 Task: Create a due date automation trigger when advanced on, 2 days before a card is due add fields without custom field "Resume" set to 10 at 11:00 AM.
Action: Mouse moved to (816, 239)
Screenshot: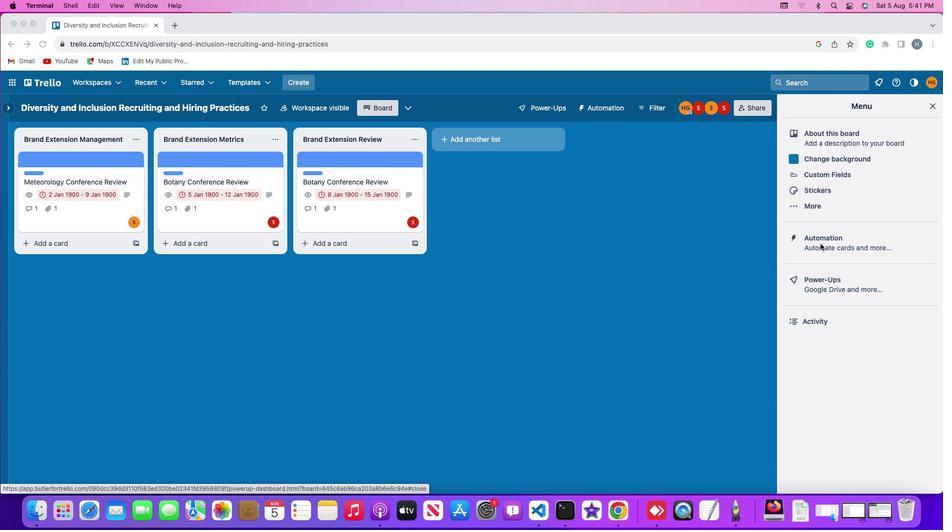 
Action: Mouse pressed left at (816, 239)
Screenshot: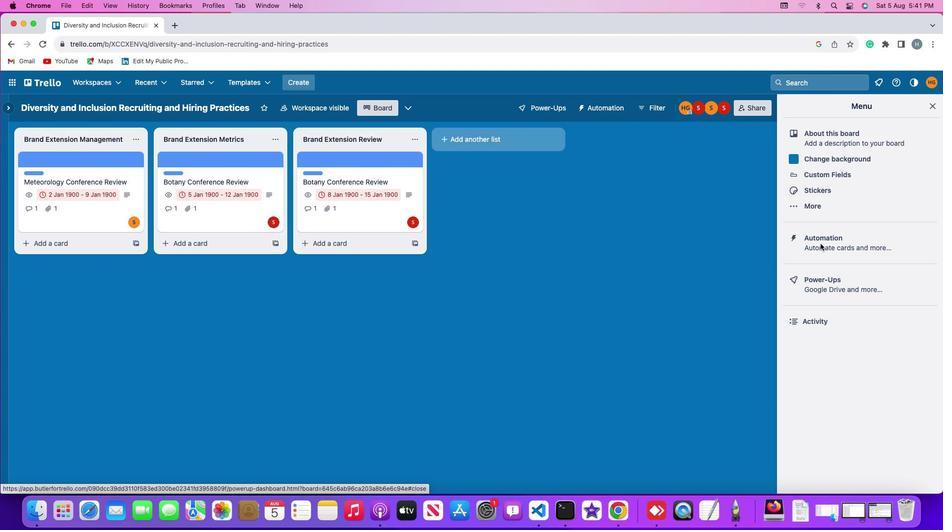 
Action: Mouse pressed left at (816, 239)
Screenshot: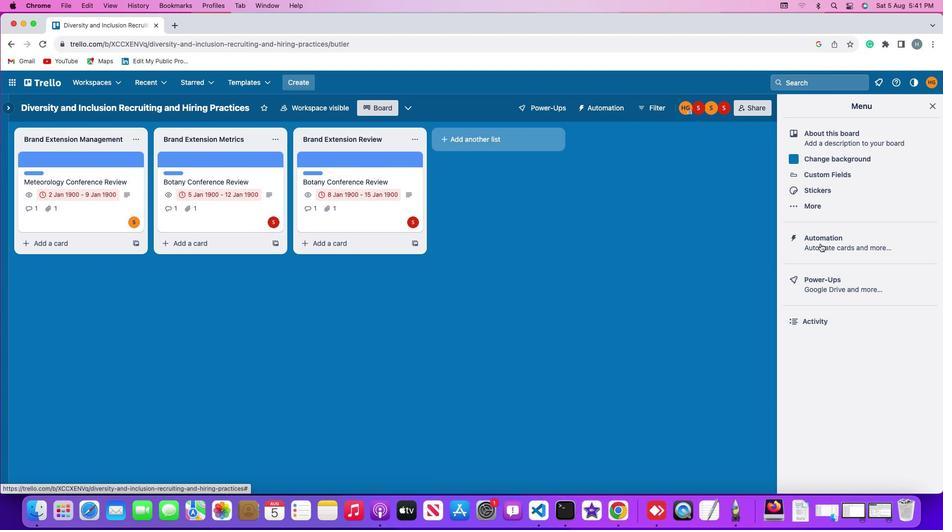 
Action: Mouse moved to (74, 225)
Screenshot: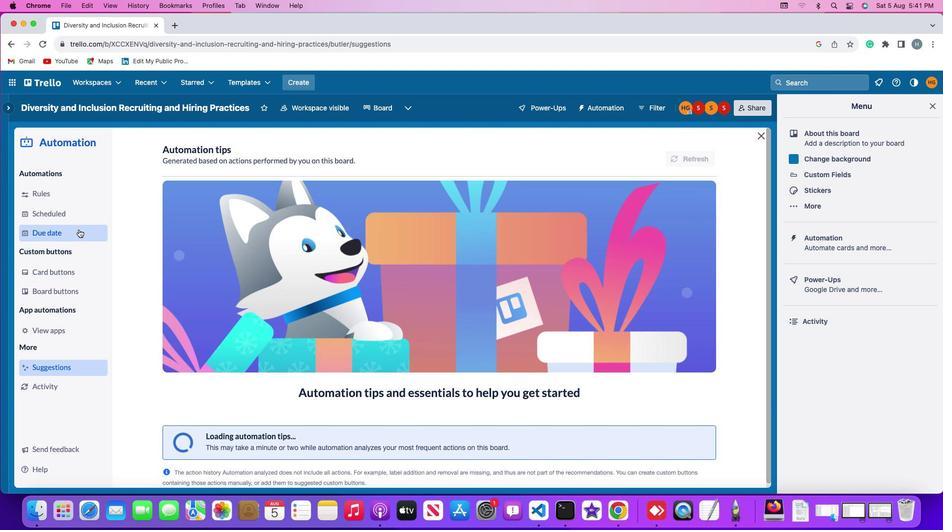 
Action: Mouse pressed left at (74, 225)
Screenshot: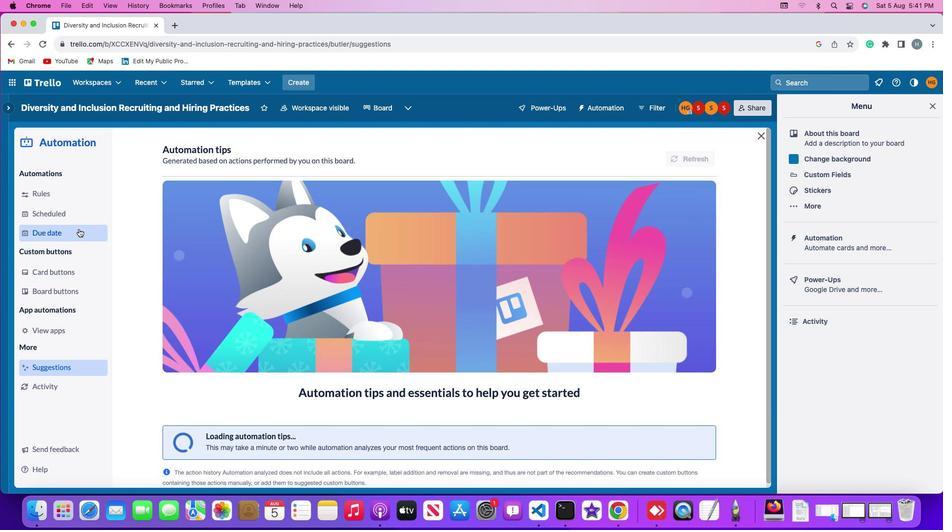 
Action: Mouse moved to (671, 146)
Screenshot: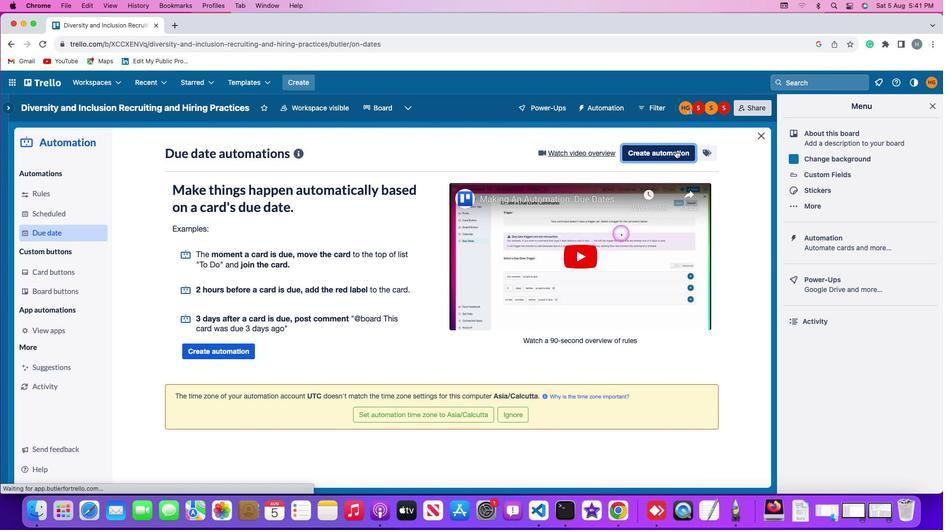 
Action: Mouse pressed left at (671, 146)
Screenshot: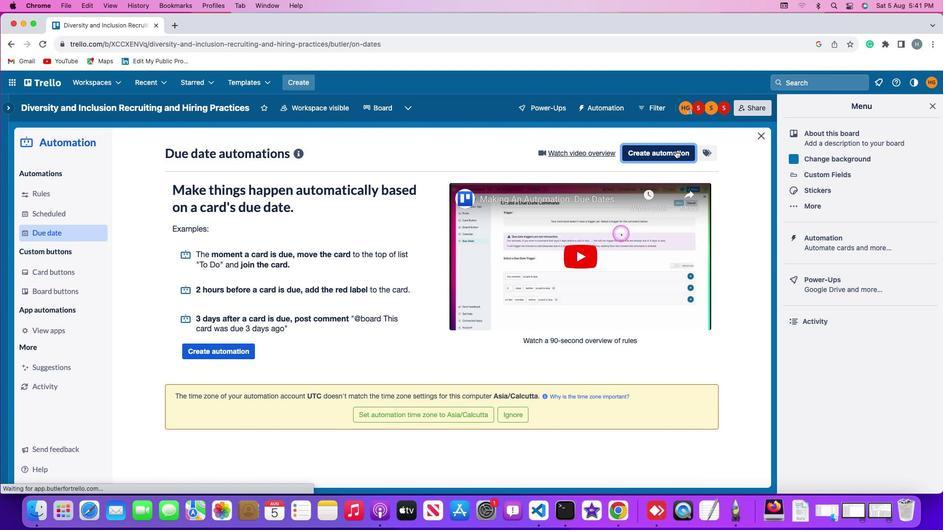 
Action: Mouse moved to (440, 246)
Screenshot: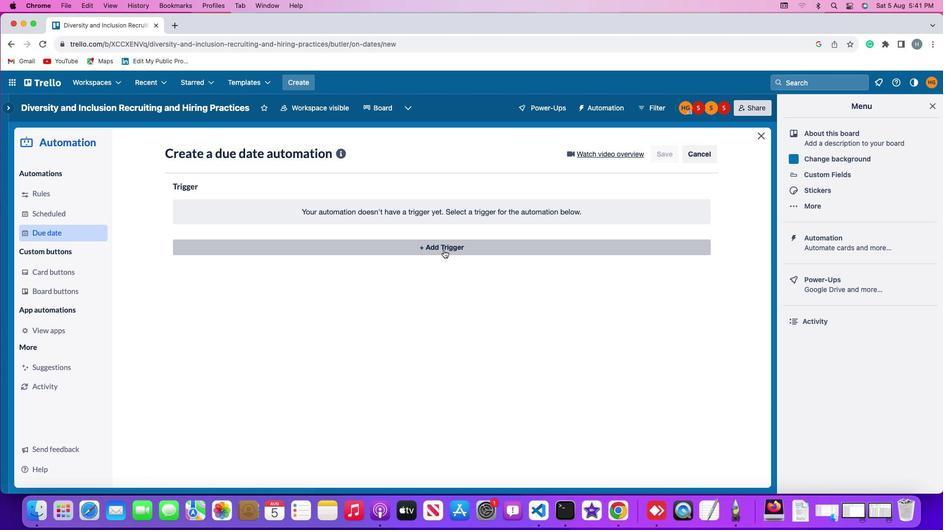
Action: Mouse pressed left at (440, 246)
Screenshot: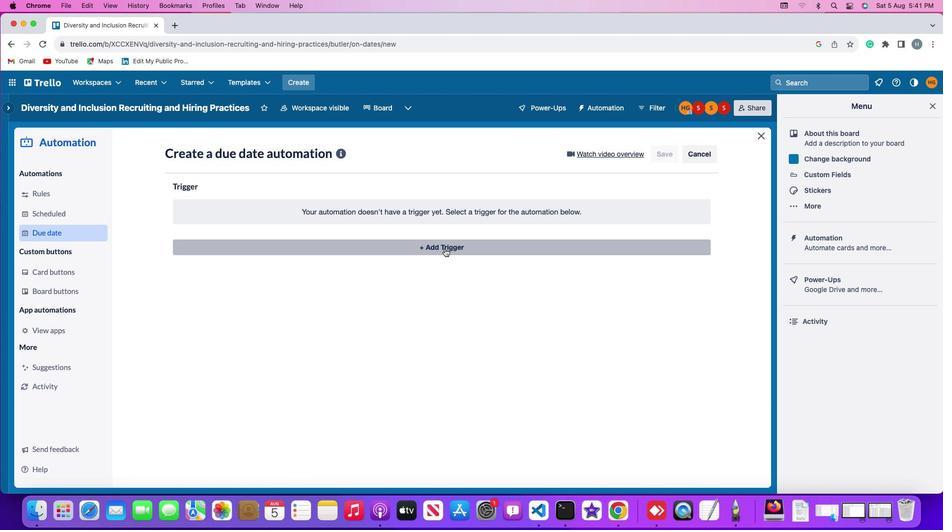 
Action: Mouse moved to (187, 396)
Screenshot: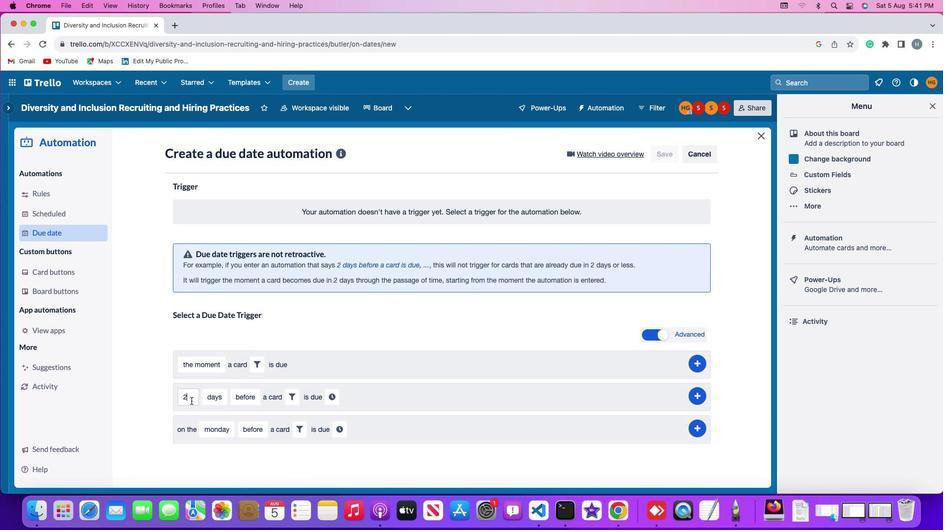 
Action: Mouse pressed left at (187, 396)
Screenshot: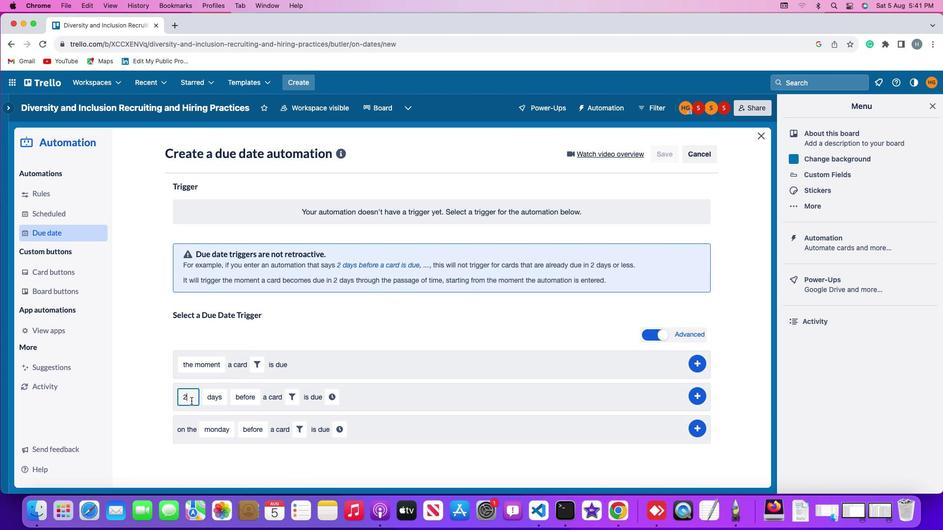 
Action: Mouse moved to (187, 396)
Screenshot: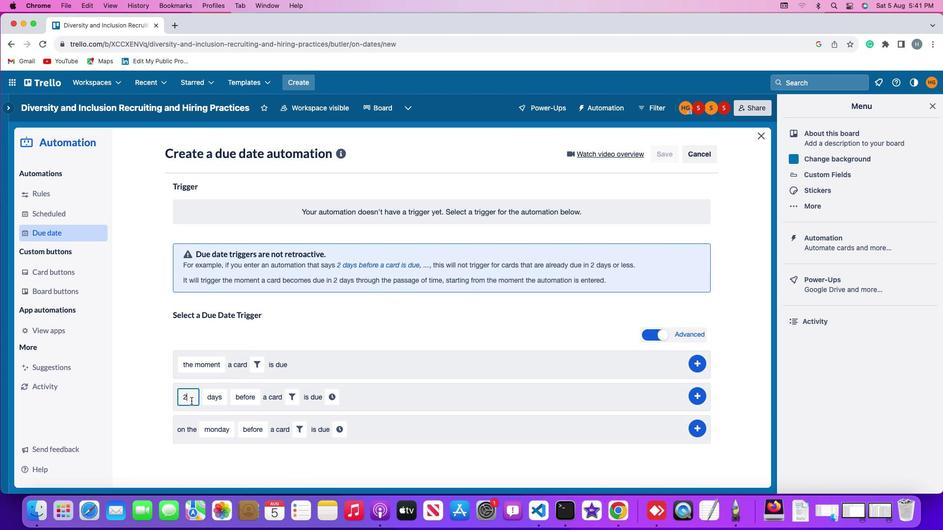 
Action: Key pressed Key.backspace'2'
Screenshot: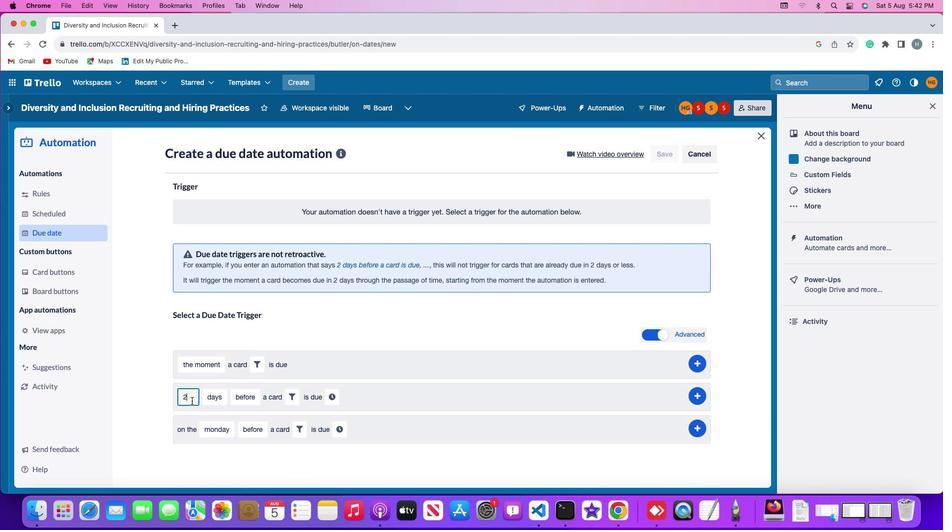 
Action: Mouse moved to (212, 394)
Screenshot: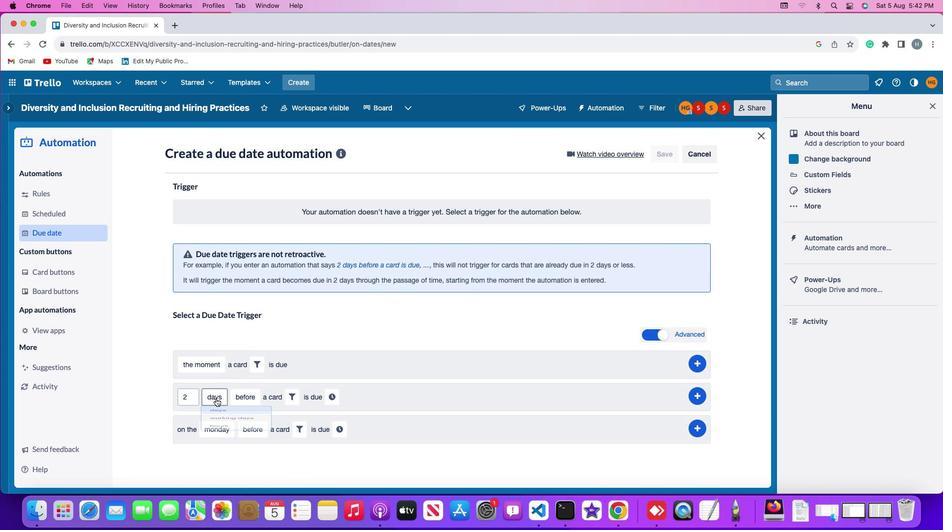 
Action: Mouse pressed left at (212, 394)
Screenshot: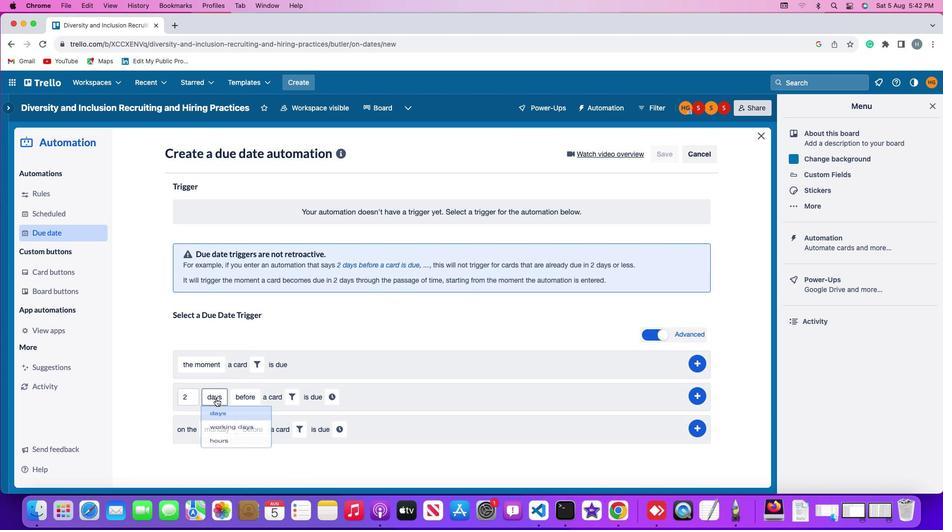 
Action: Mouse moved to (219, 412)
Screenshot: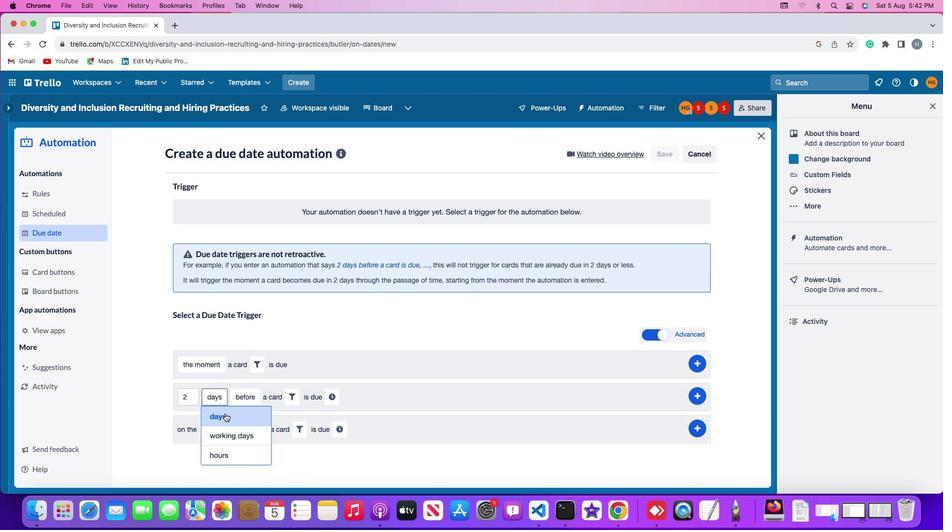 
Action: Mouse pressed left at (219, 412)
Screenshot: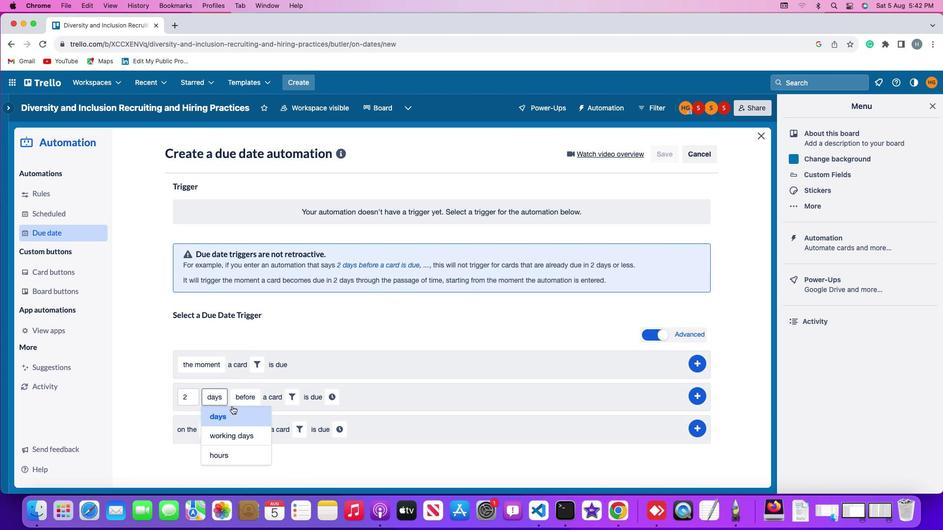 
Action: Mouse moved to (246, 391)
Screenshot: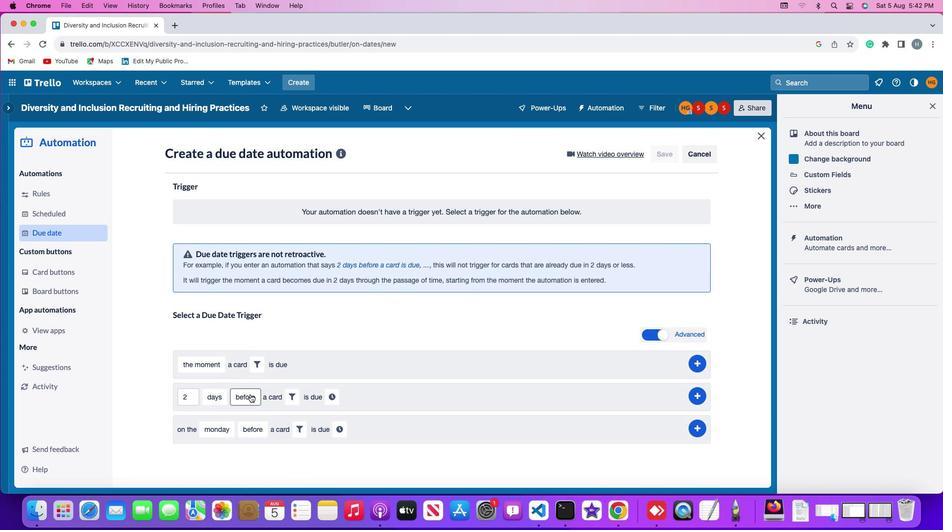 
Action: Mouse pressed left at (246, 391)
Screenshot: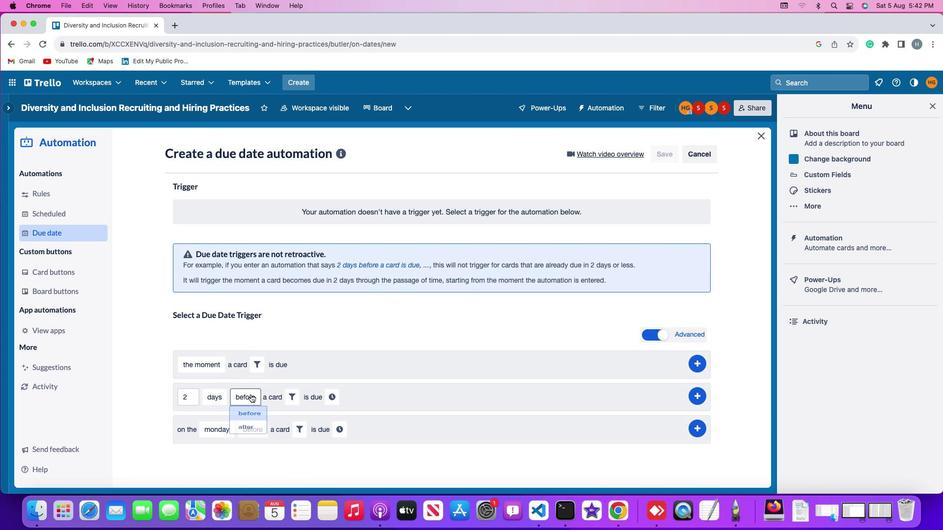 
Action: Mouse moved to (249, 407)
Screenshot: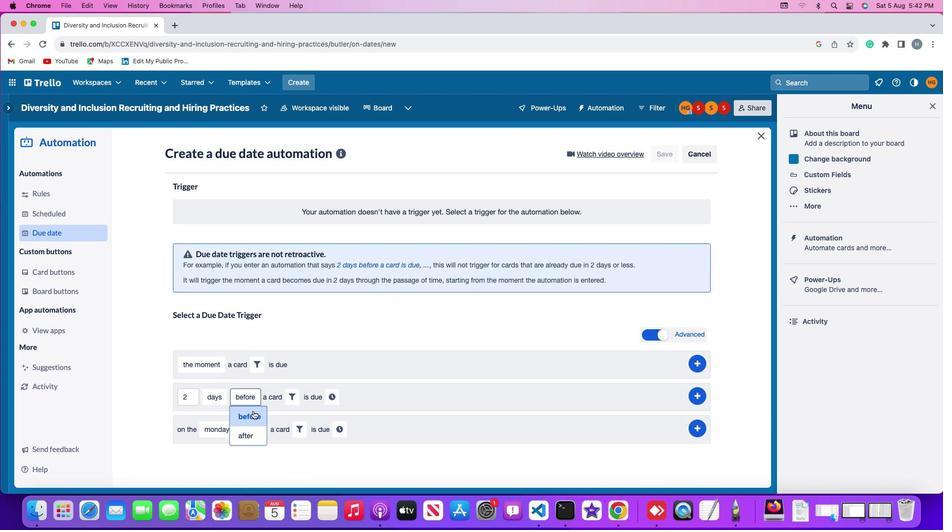 
Action: Mouse pressed left at (249, 407)
Screenshot: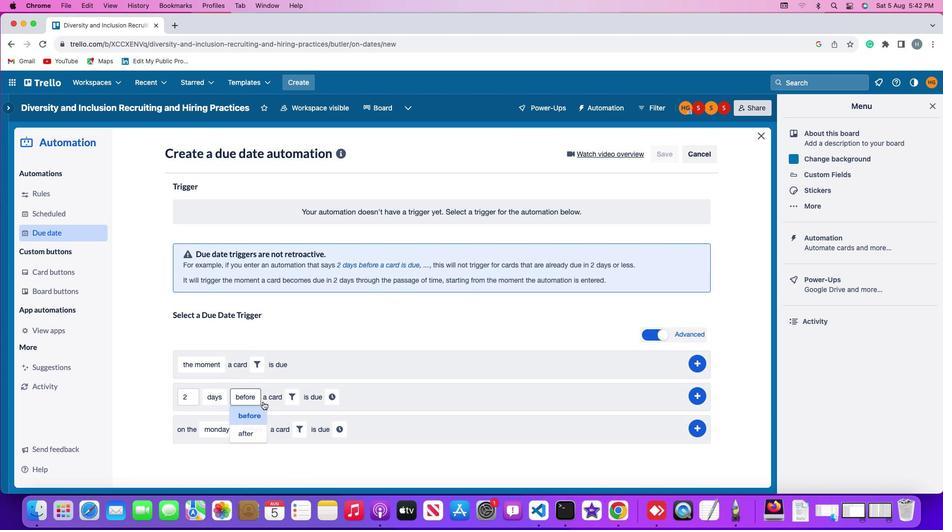 
Action: Mouse moved to (286, 389)
Screenshot: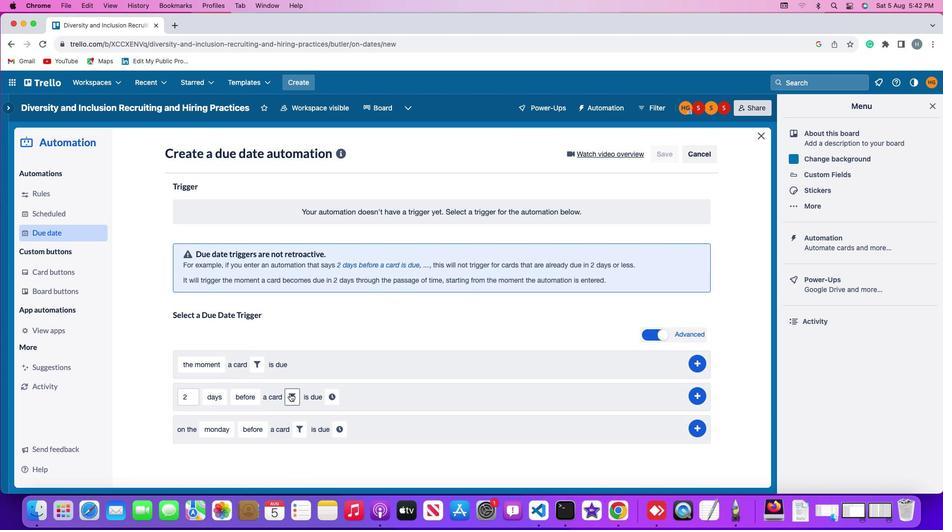 
Action: Mouse pressed left at (286, 389)
Screenshot: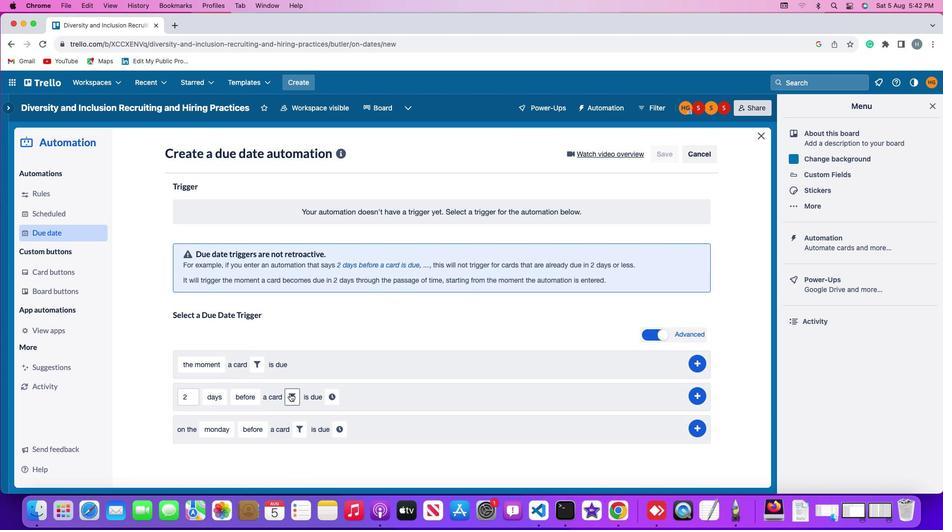 
Action: Mouse moved to (450, 426)
Screenshot: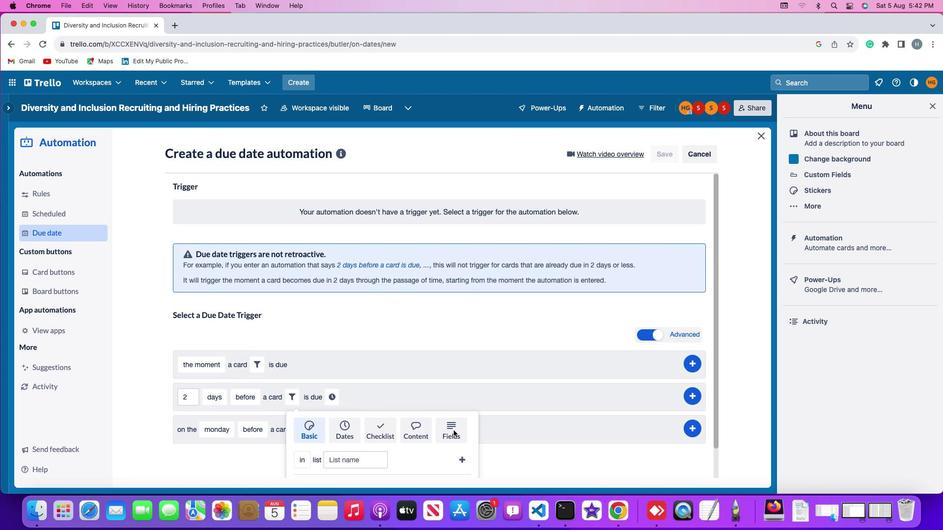 
Action: Mouse pressed left at (450, 426)
Screenshot: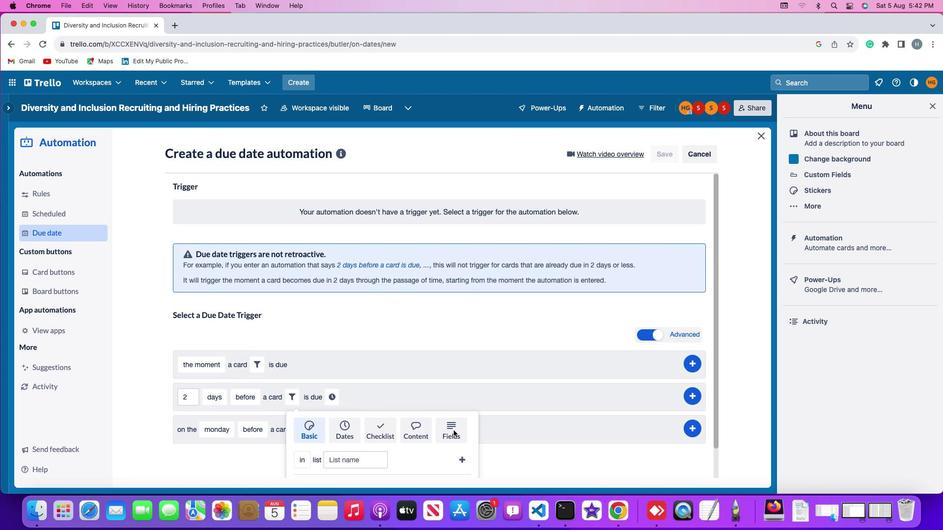 
Action: Mouse moved to (372, 412)
Screenshot: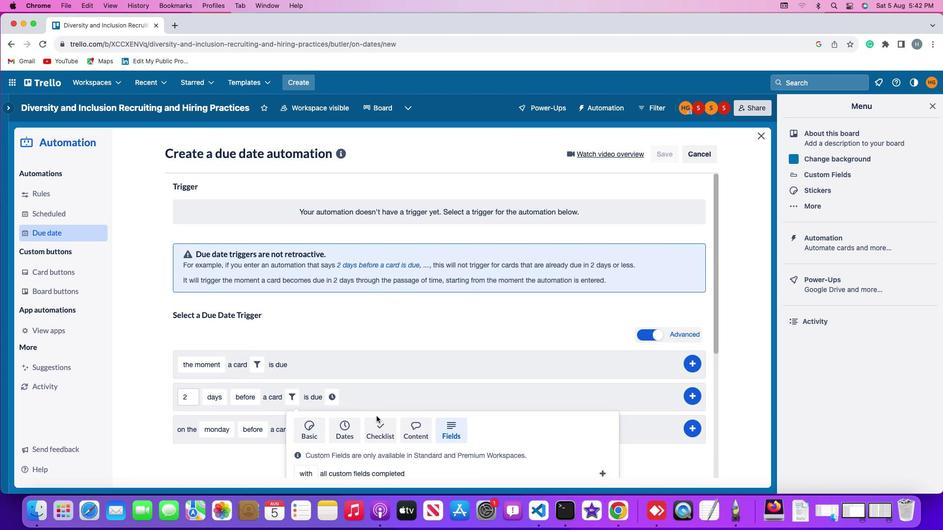 
Action: Mouse scrolled (372, 412) with delta (-3, -3)
Screenshot: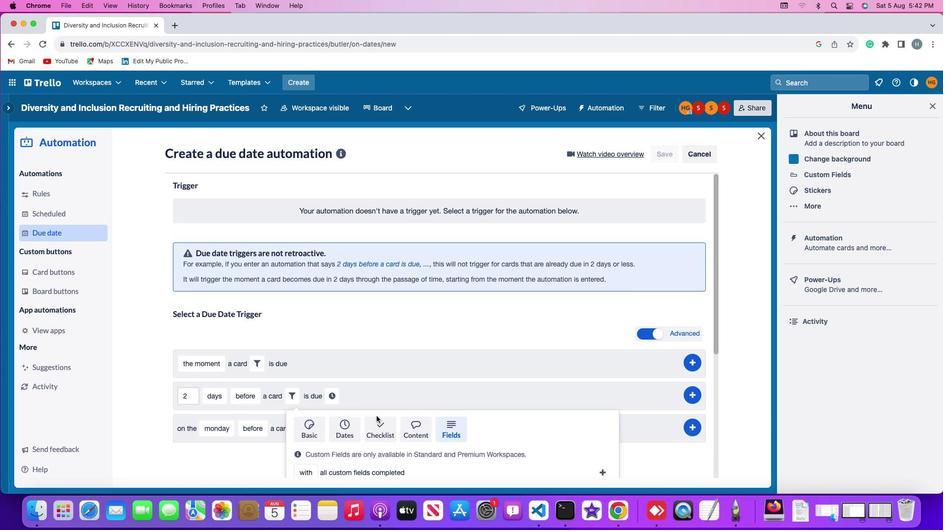 
Action: Mouse scrolled (372, 412) with delta (-3, -3)
Screenshot: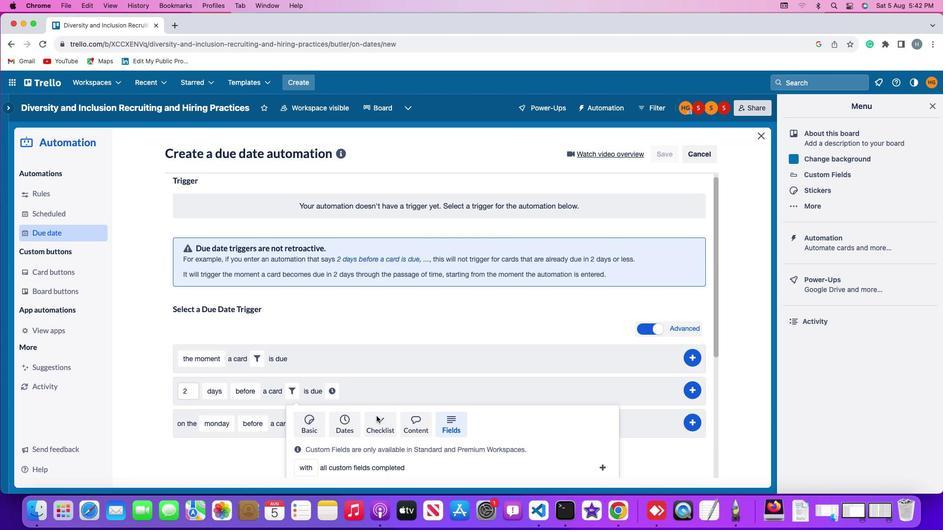 
Action: Mouse scrolled (372, 412) with delta (-3, -4)
Screenshot: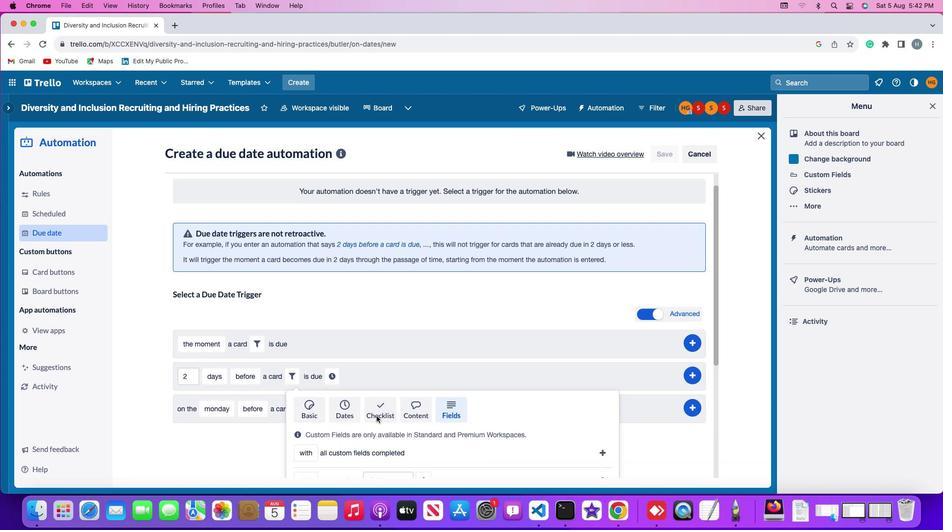 
Action: Mouse scrolled (372, 412) with delta (-3, -5)
Screenshot: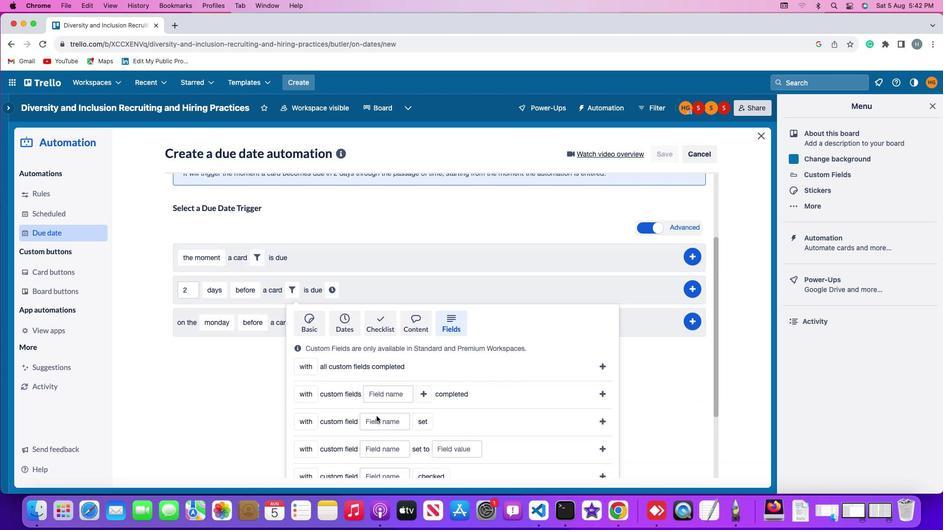 
Action: Mouse scrolled (372, 412) with delta (-3, -3)
Screenshot: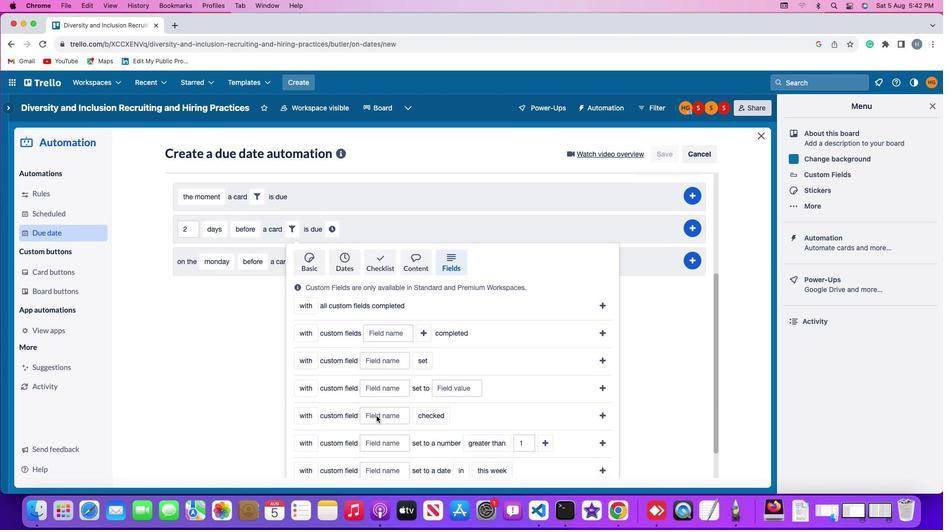
Action: Mouse scrolled (372, 412) with delta (-3, -3)
Screenshot: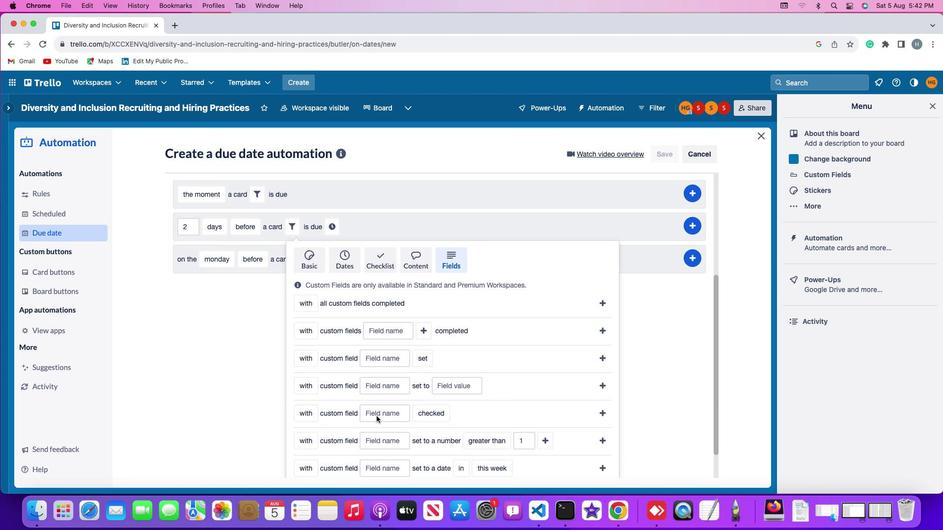
Action: Mouse scrolled (372, 412) with delta (-3, -4)
Screenshot: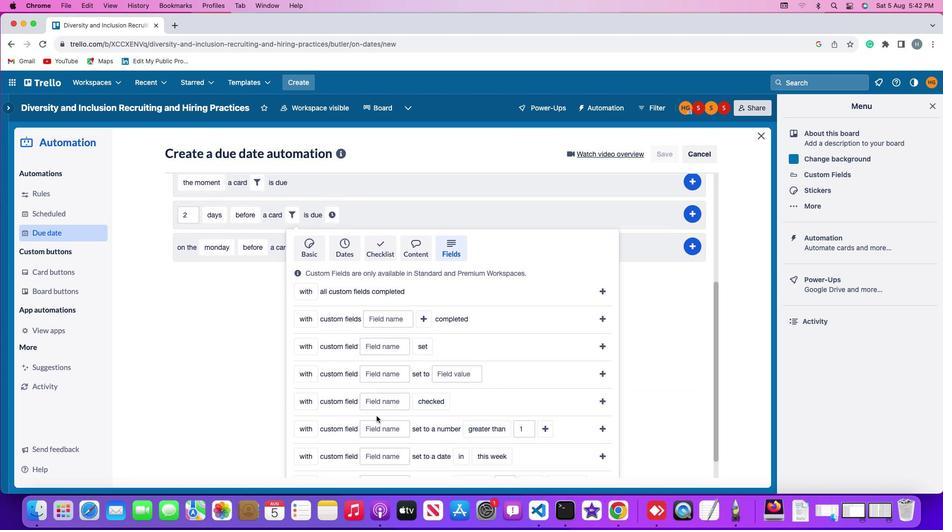 
Action: Mouse moved to (297, 337)
Screenshot: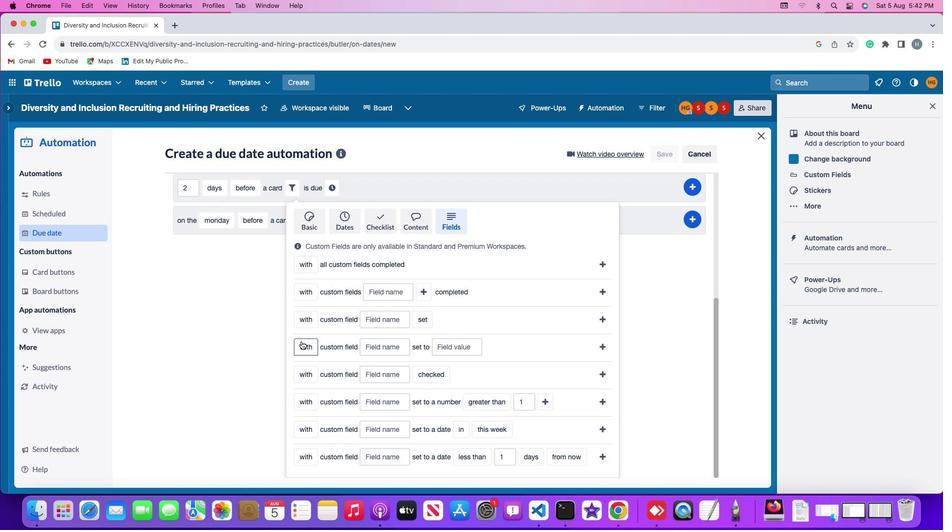 
Action: Mouse pressed left at (297, 337)
Screenshot: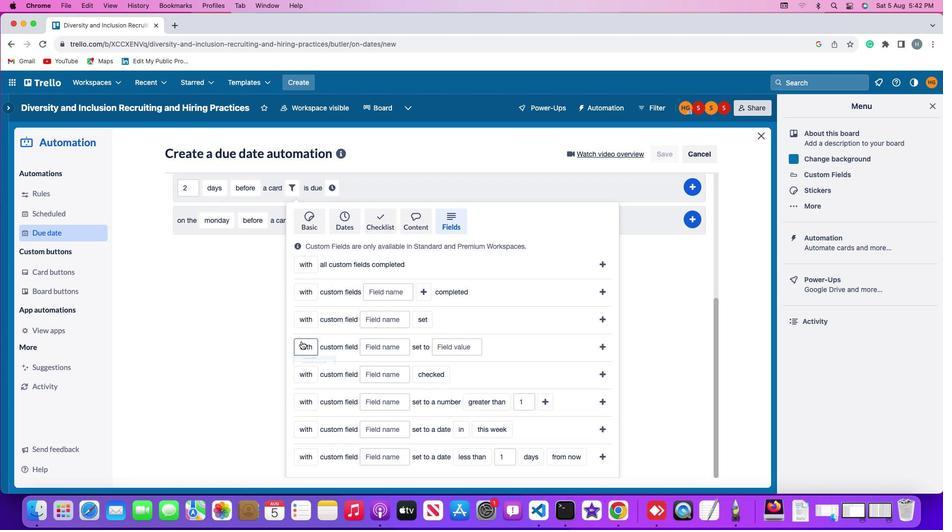 
Action: Mouse moved to (317, 384)
Screenshot: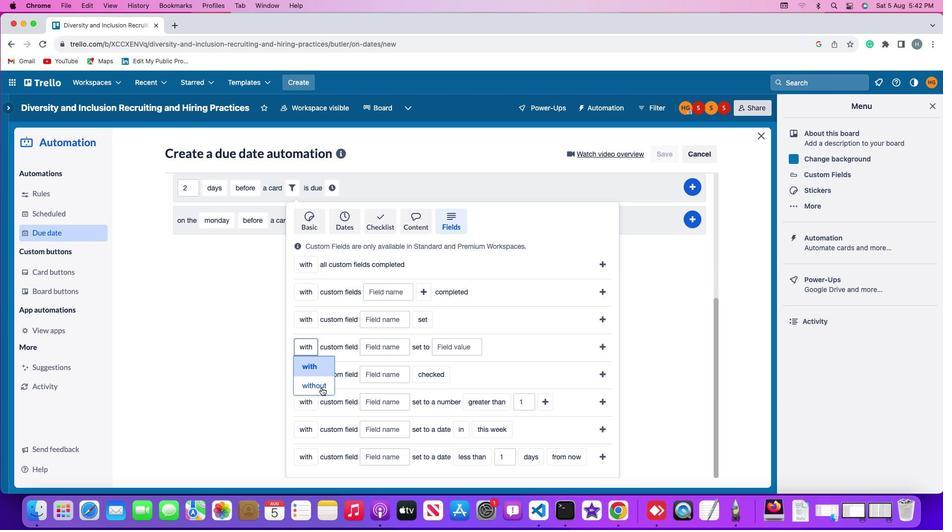 
Action: Mouse pressed left at (317, 384)
Screenshot: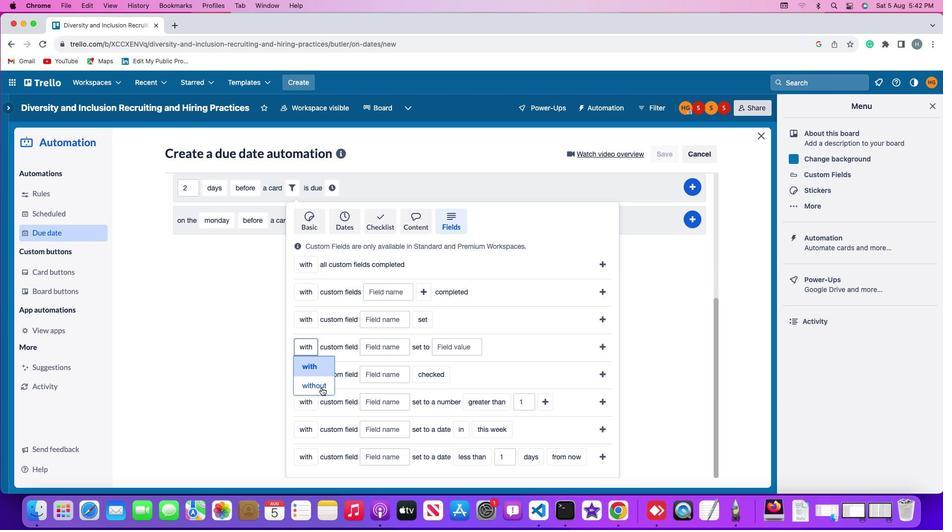 
Action: Mouse moved to (377, 346)
Screenshot: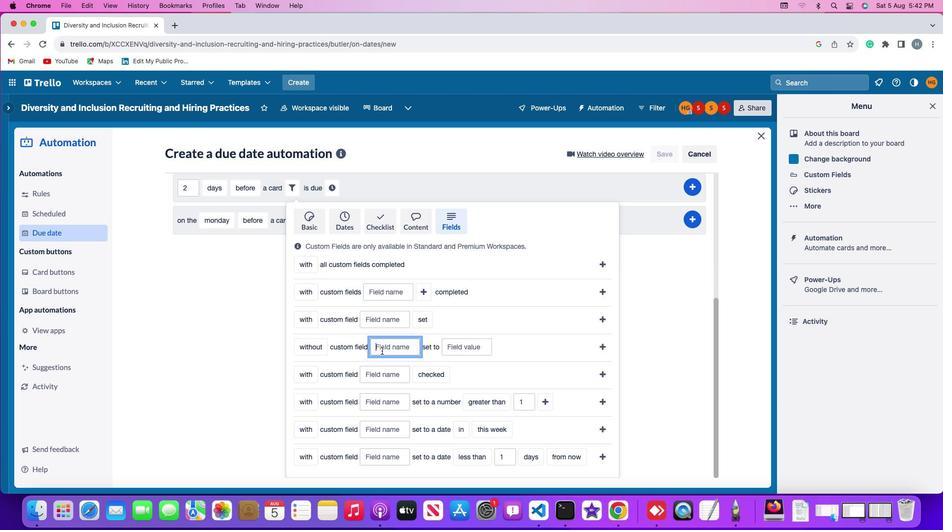 
Action: Mouse pressed left at (377, 346)
Screenshot: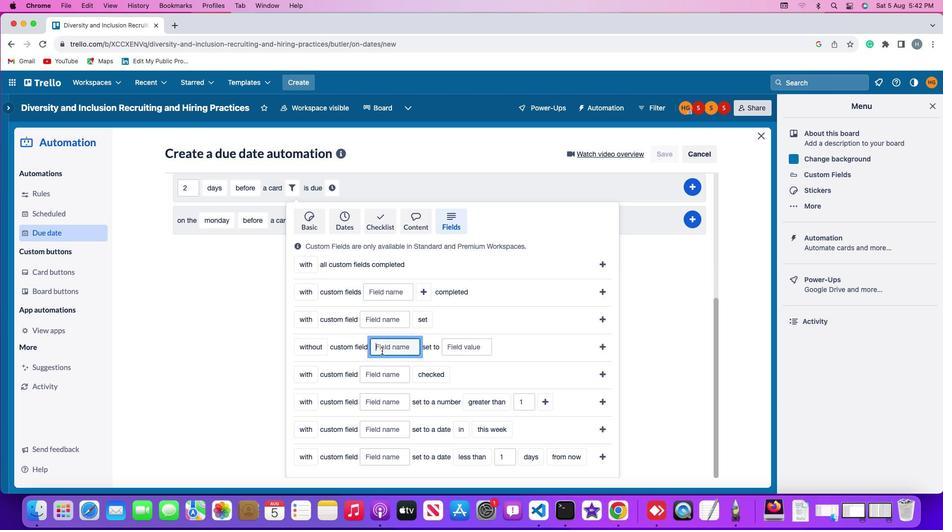 
Action: Key pressed Key.shift'R''e''s''u''m''e'
Screenshot: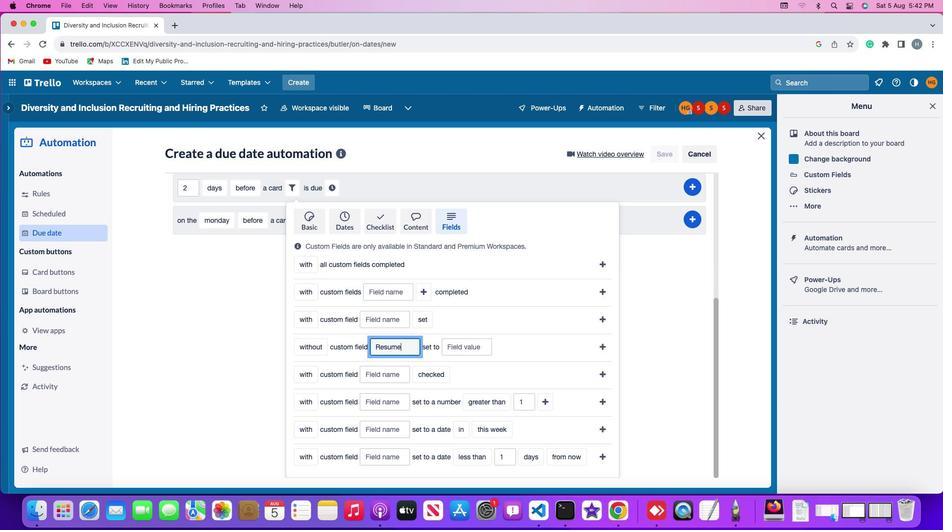 
Action: Mouse moved to (452, 342)
Screenshot: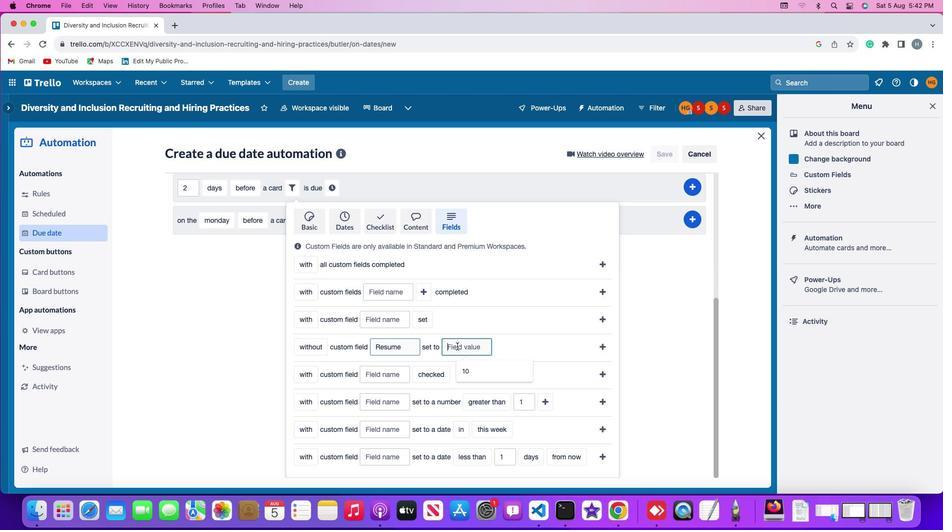 
Action: Mouse pressed left at (452, 342)
Screenshot: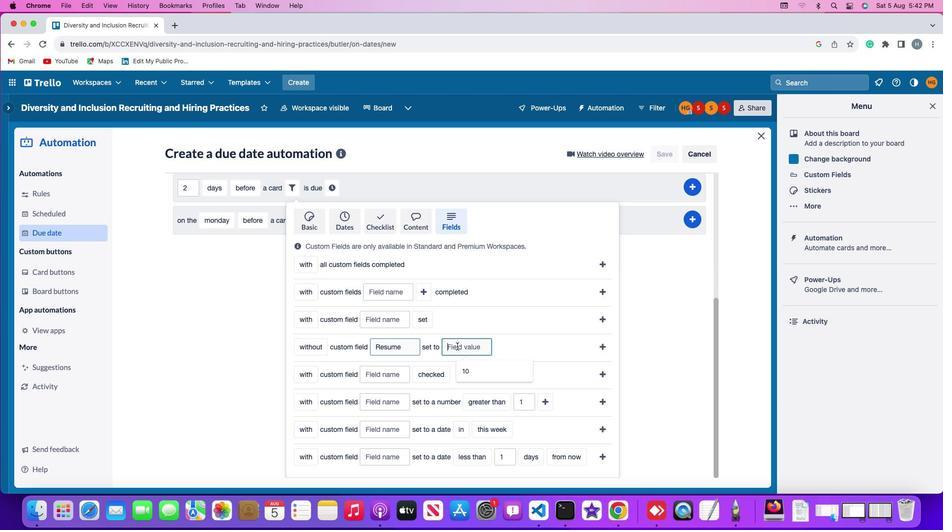 
Action: Mouse moved to (480, 365)
Screenshot: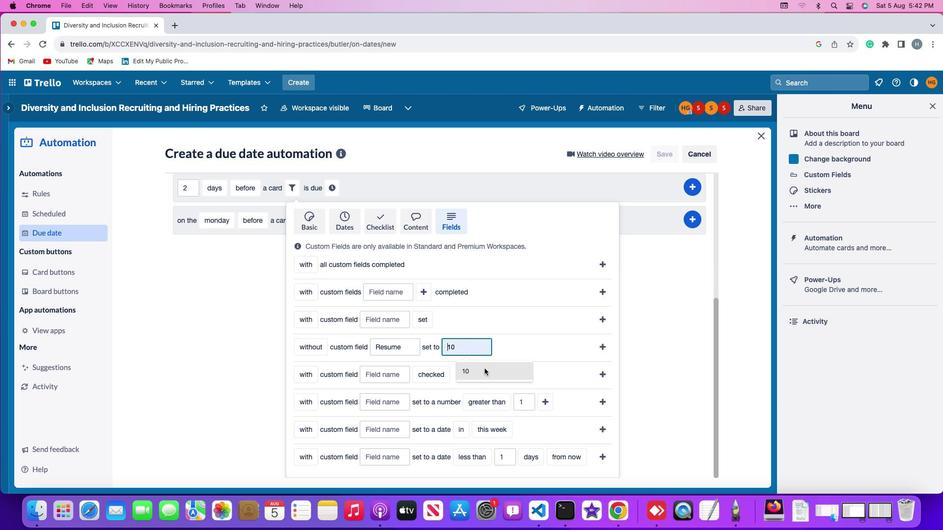 
Action: Mouse pressed left at (480, 365)
Screenshot: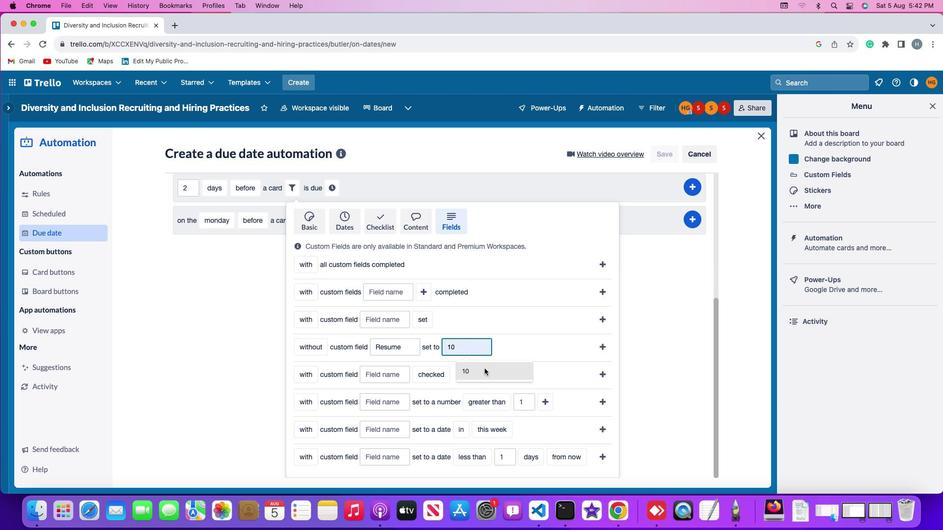 
Action: Mouse moved to (600, 342)
Screenshot: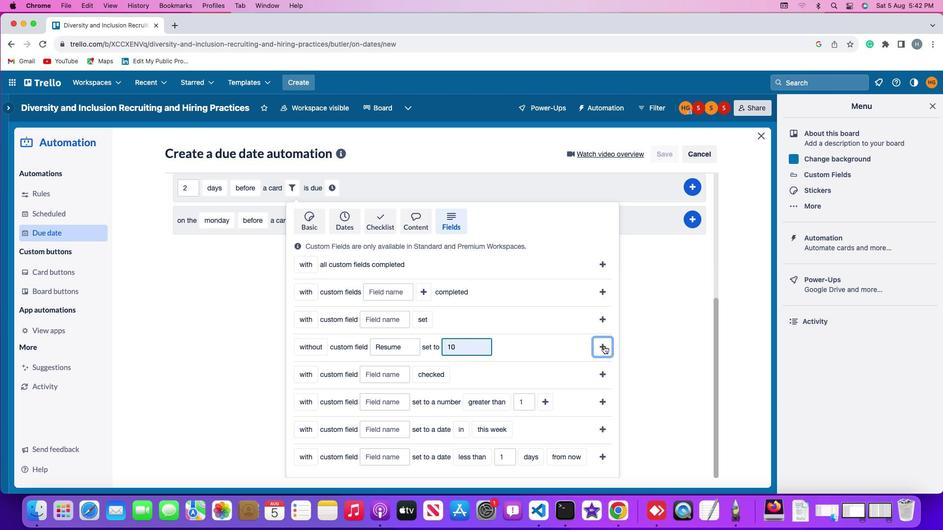 
Action: Mouse pressed left at (600, 342)
Screenshot: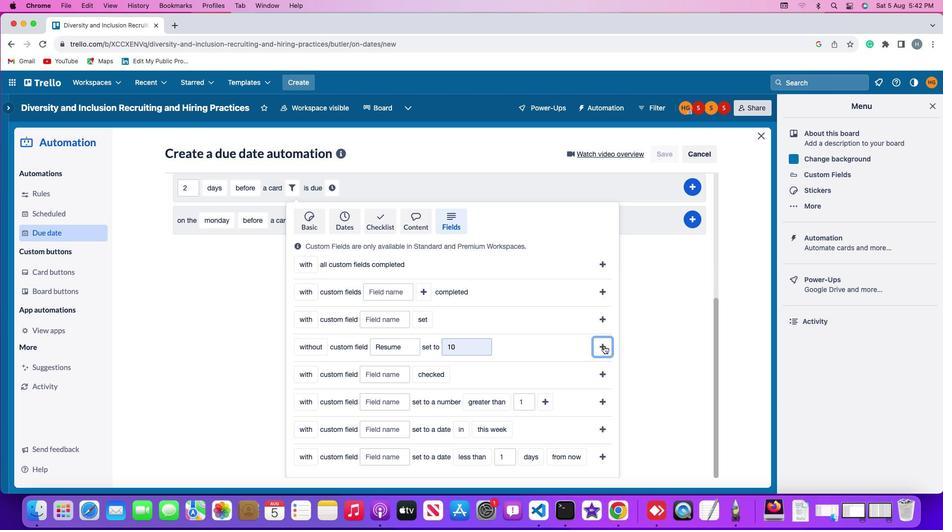 
Action: Mouse moved to (486, 393)
Screenshot: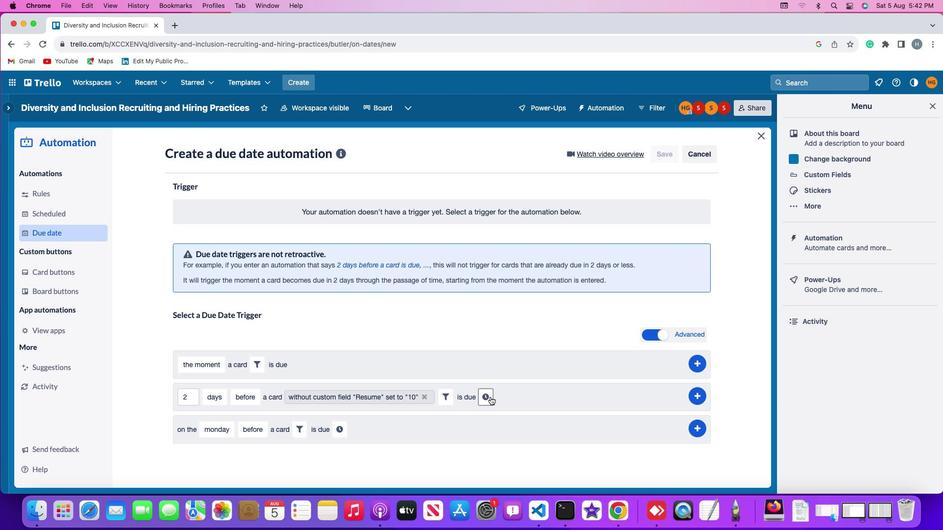 
Action: Mouse pressed left at (486, 393)
Screenshot: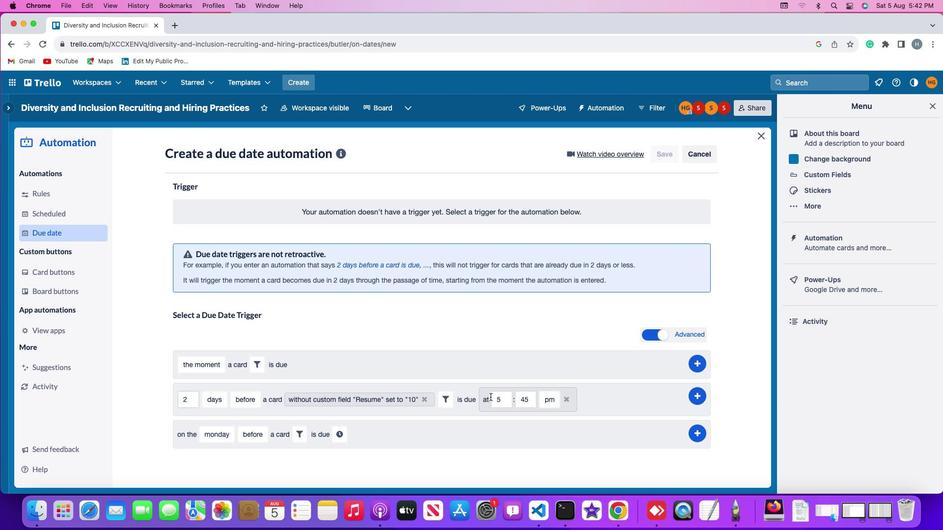 
Action: Mouse moved to (506, 394)
Screenshot: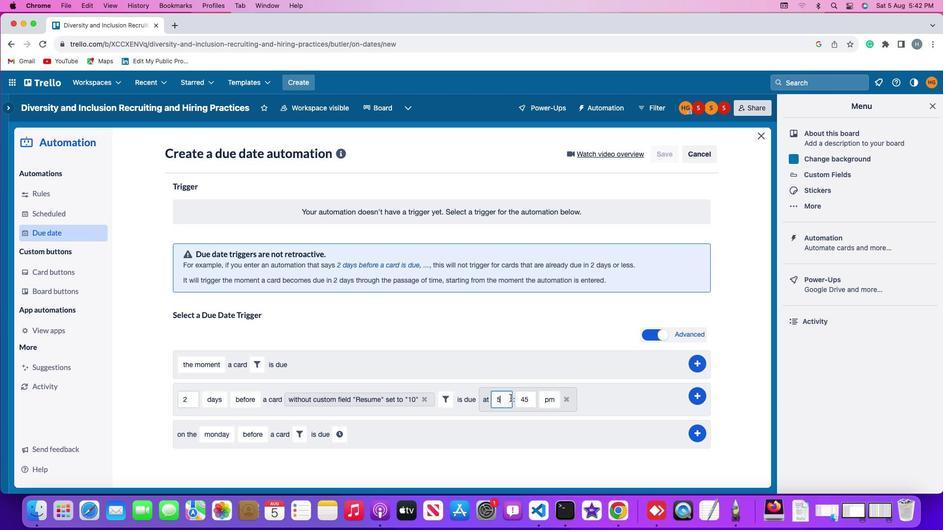 
Action: Mouse pressed left at (506, 394)
Screenshot: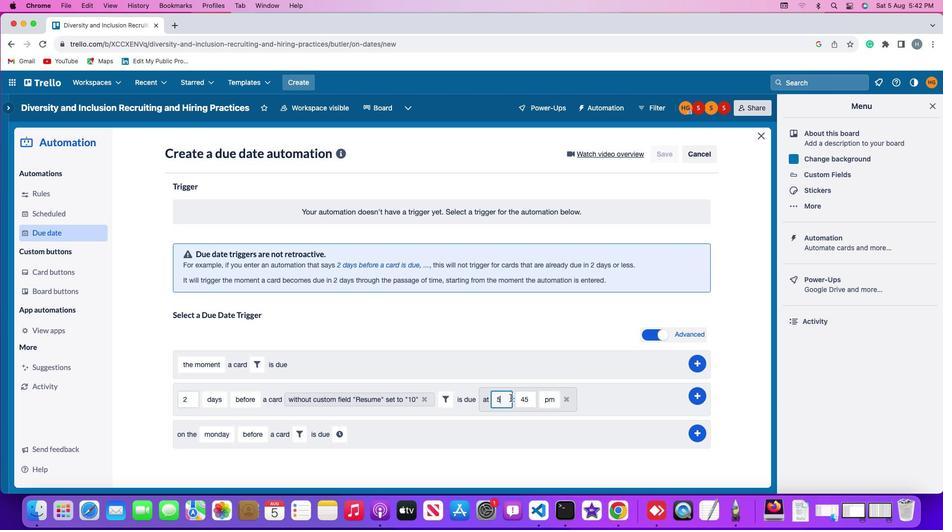 
Action: Key pressed Key.backspace'1''1'
Screenshot: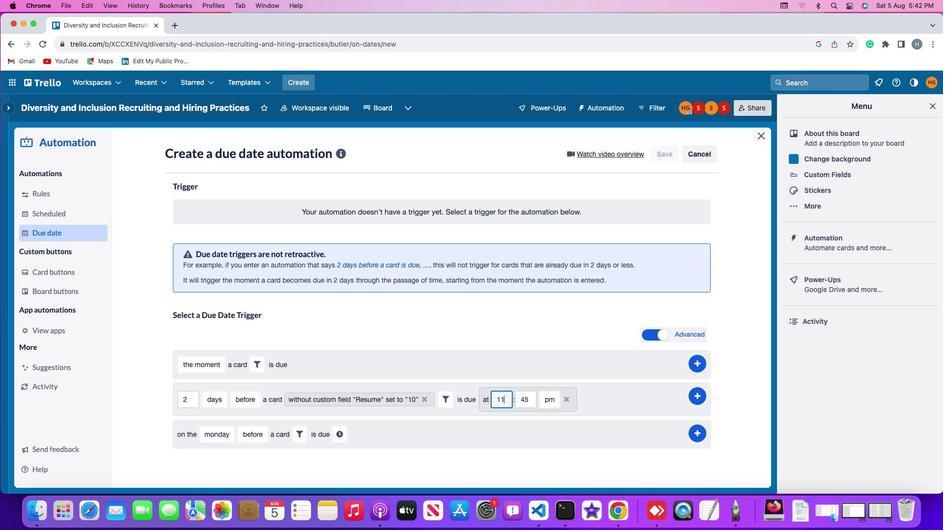 
Action: Mouse moved to (529, 393)
Screenshot: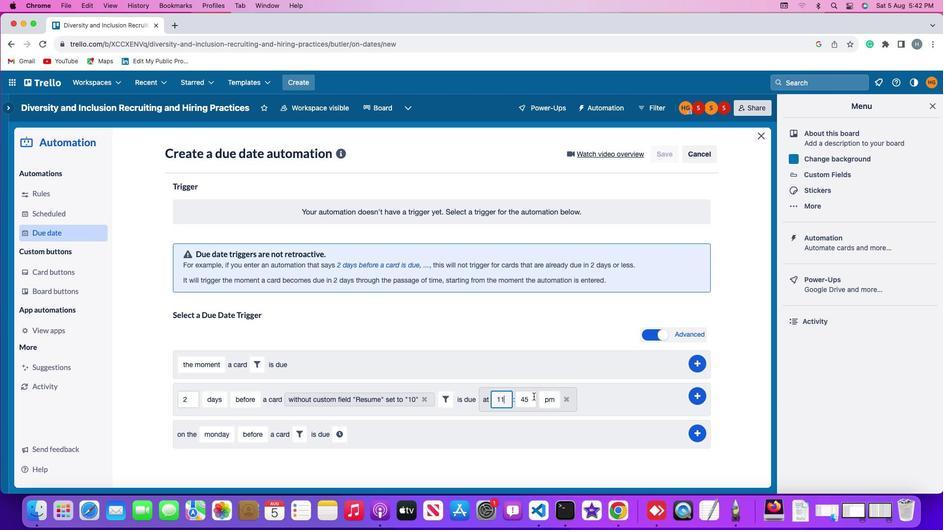 
Action: Mouse pressed left at (529, 393)
Screenshot: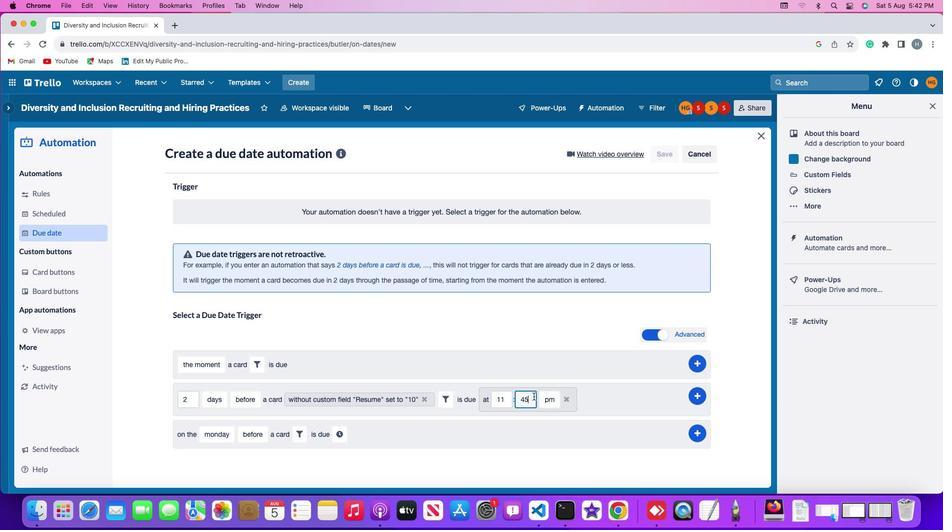
Action: Mouse moved to (530, 393)
Screenshot: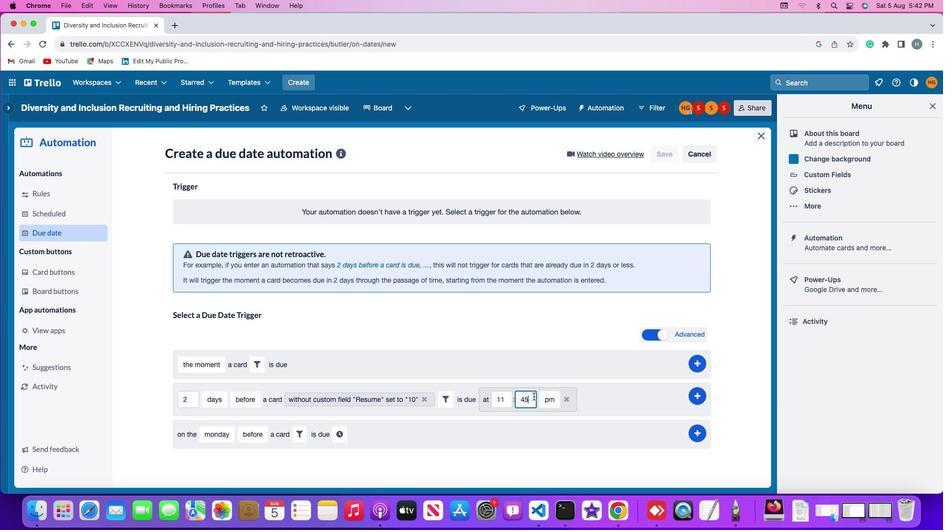 
Action: Key pressed Key.backspaceKey.backspace'0''0'
Screenshot: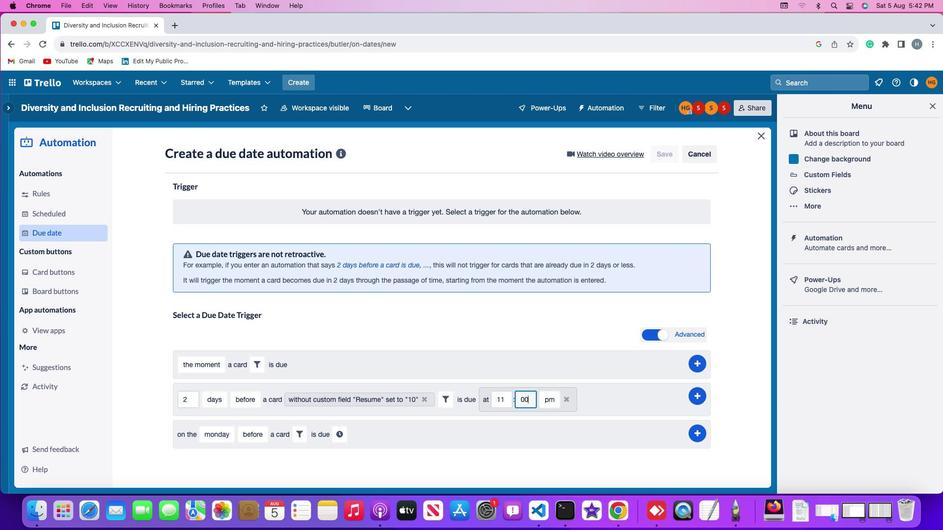 
Action: Mouse moved to (546, 394)
Screenshot: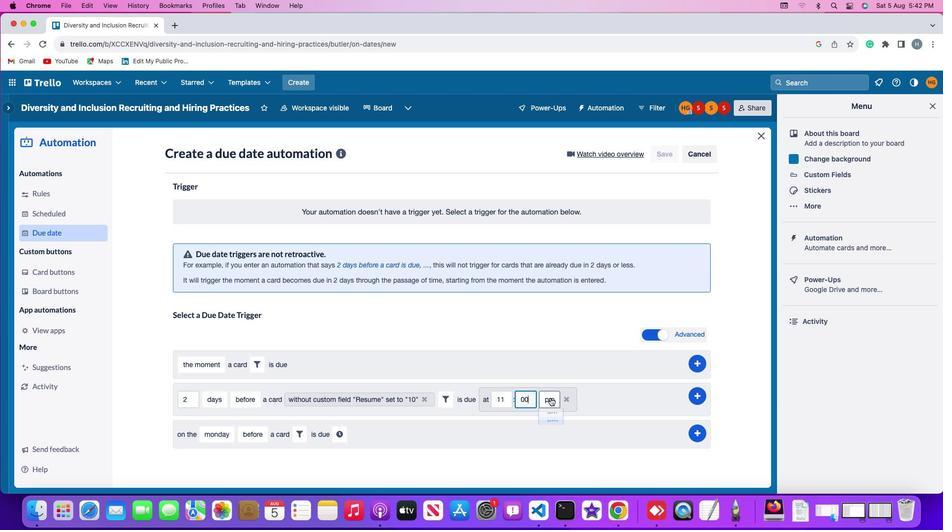 
Action: Mouse pressed left at (546, 394)
Screenshot: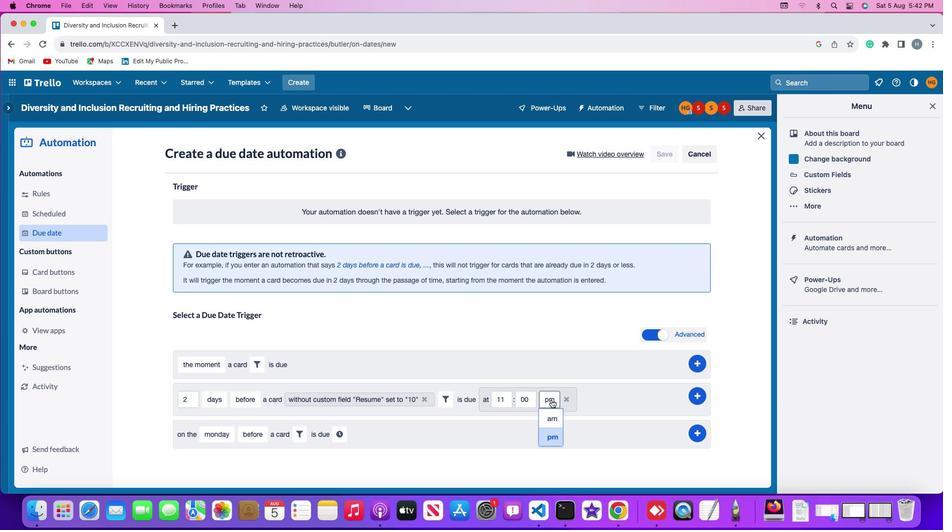 
Action: Mouse moved to (548, 413)
Screenshot: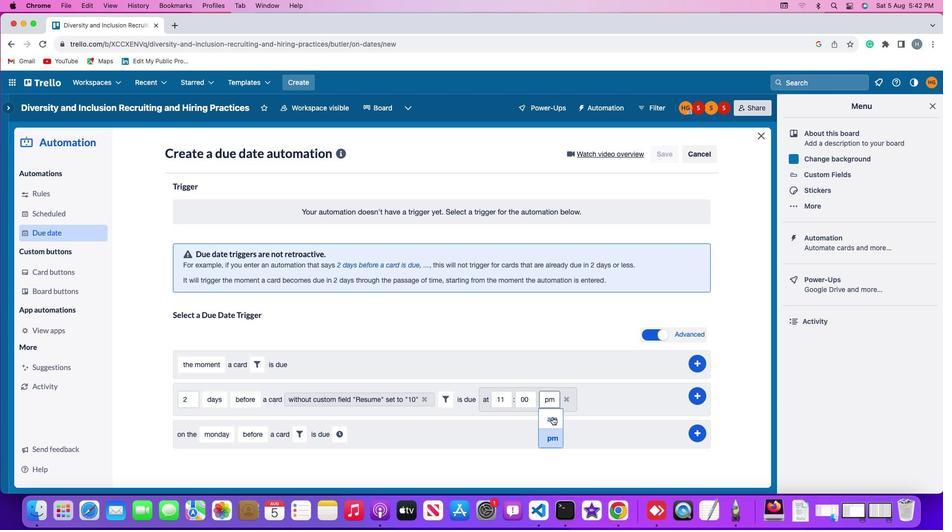 
Action: Mouse pressed left at (548, 413)
Screenshot: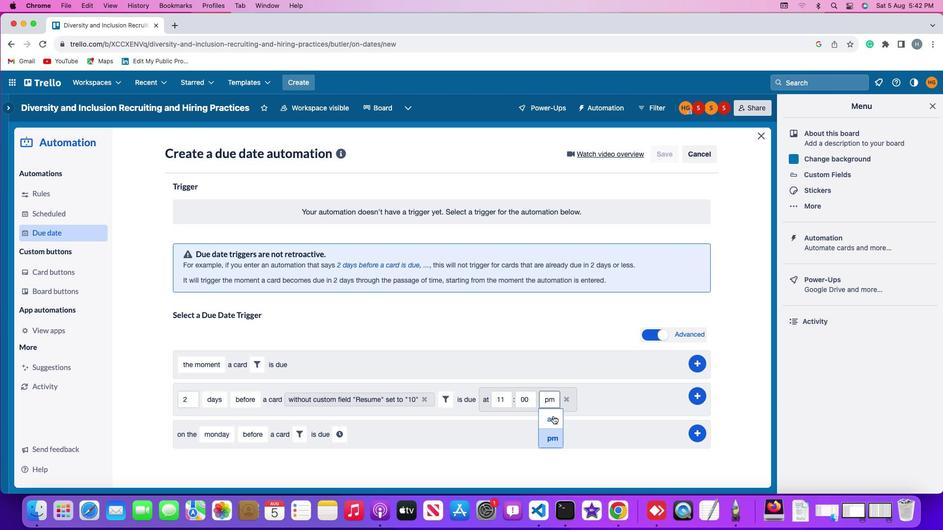 
Action: Mouse moved to (694, 392)
Screenshot: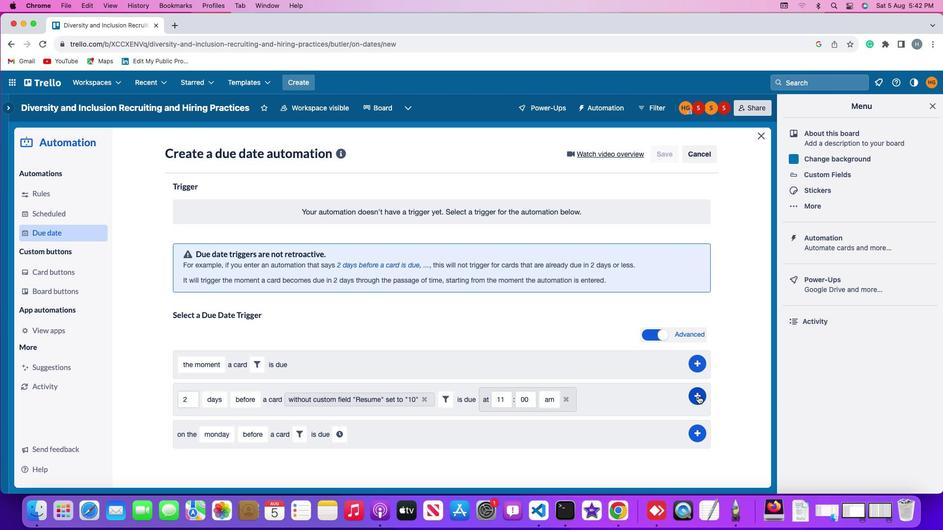 
Action: Mouse pressed left at (694, 392)
Screenshot: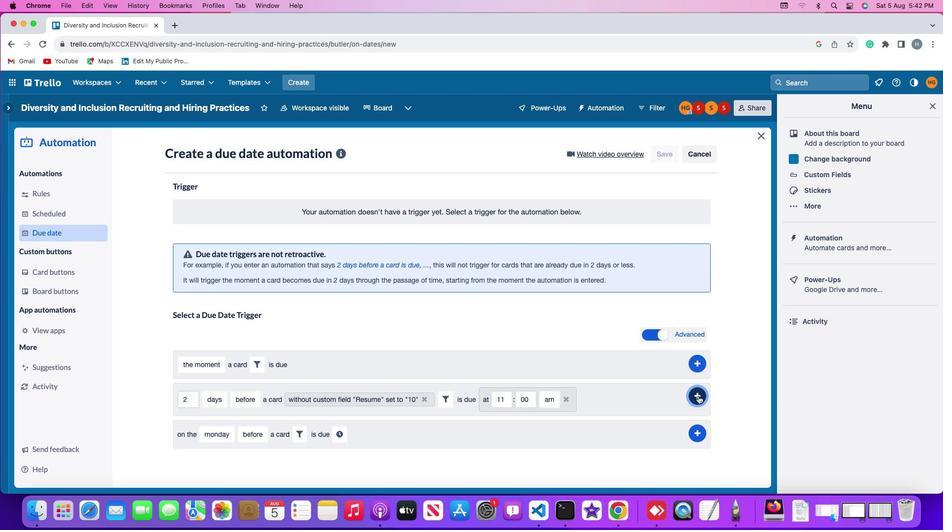 
Action: Mouse moved to (725, 275)
Screenshot: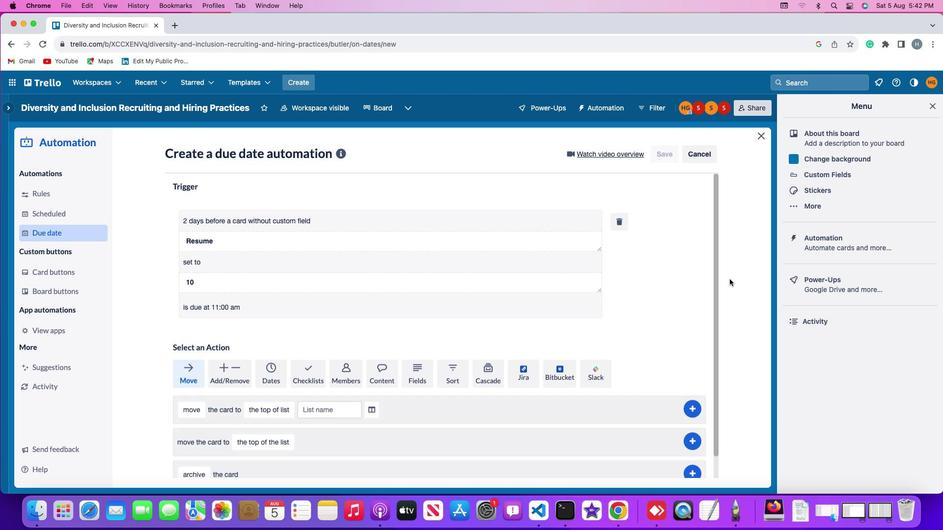 
